 Task: Move the 'Development' folder into 'UI Design' and then delete the 'UI Design' folder.
Action: Mouse moved to (86, 272)
Screenshot: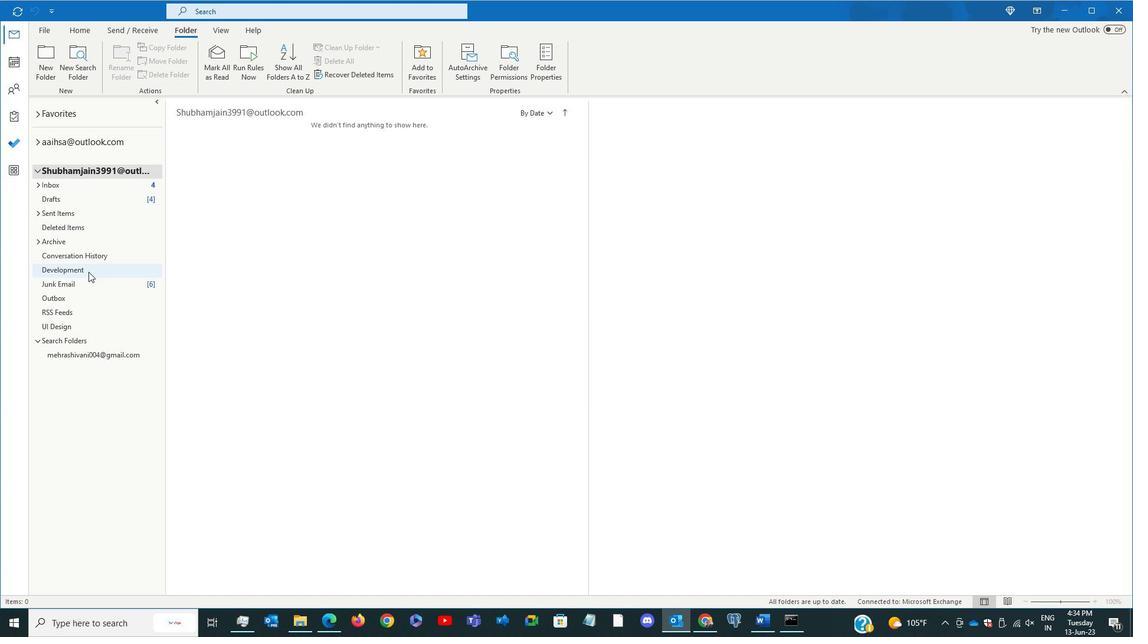 
Action: Mouse pressed right at (86, 272)
Screenshot: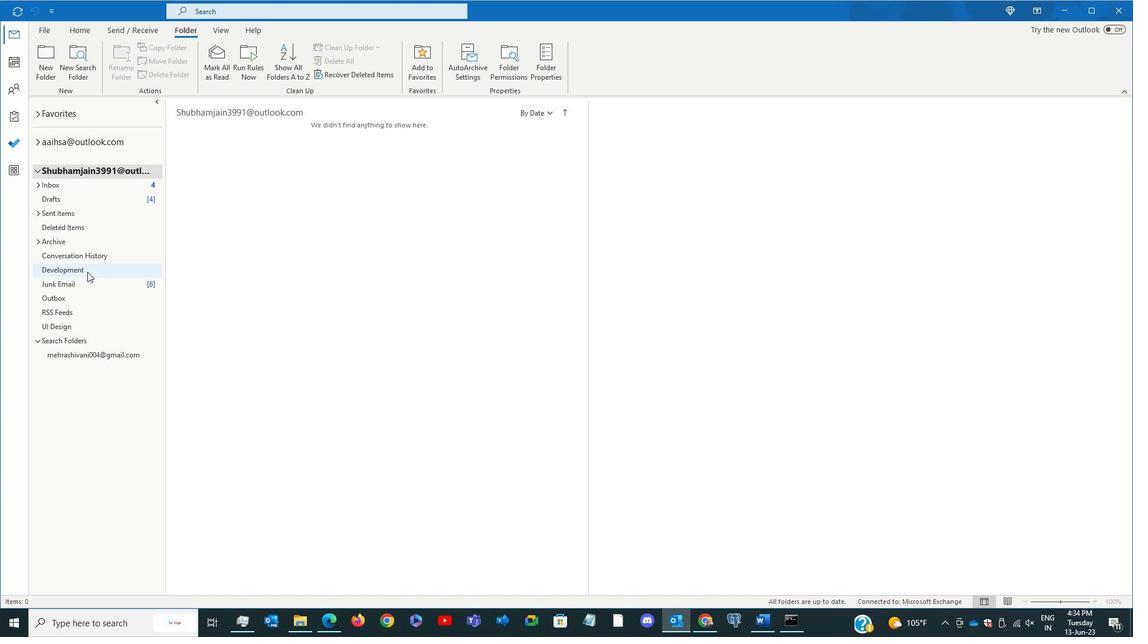 
Action: Mouse moved to (151, 348)
Screenshot: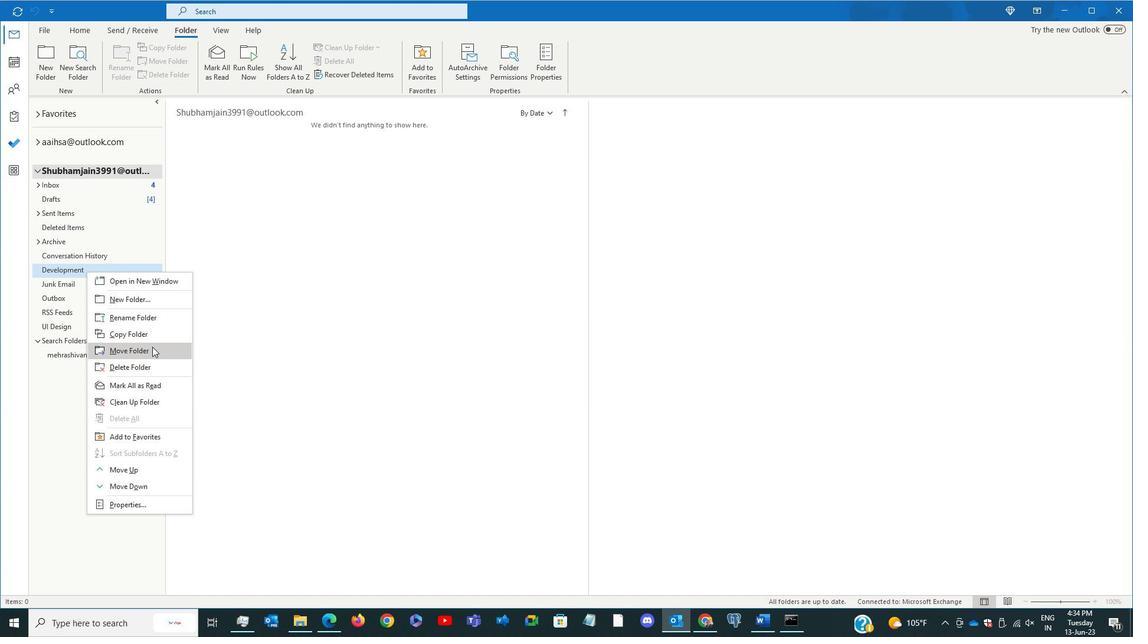 
Action: Mouse pressed left at (151, 348)
Screenshot: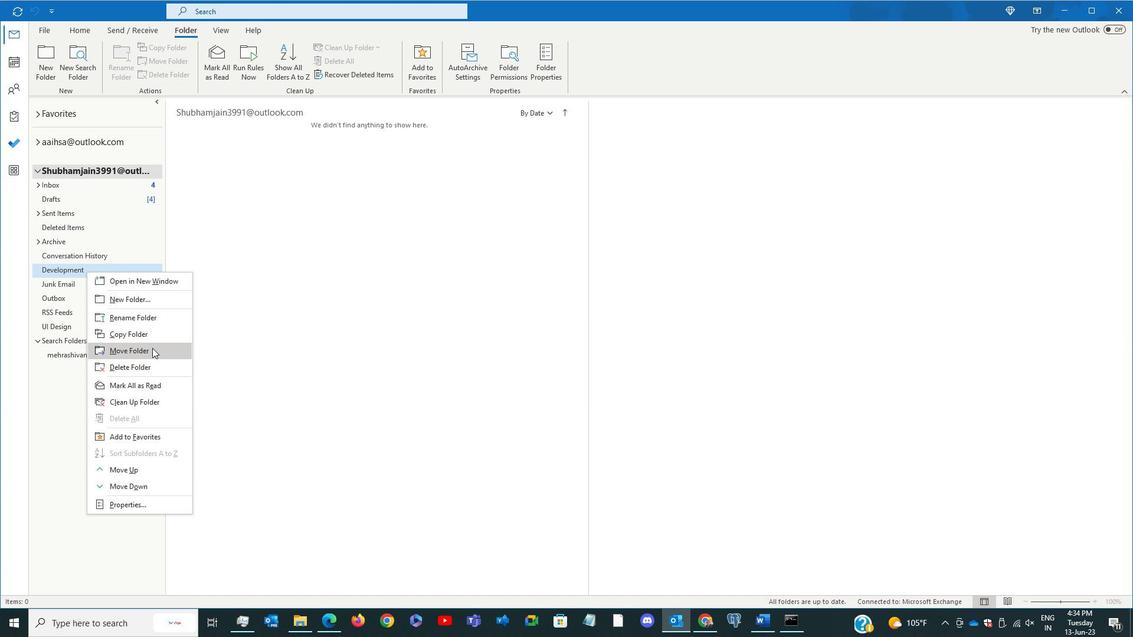 
Action: Mouse moved to (512, 262)
Screenshot: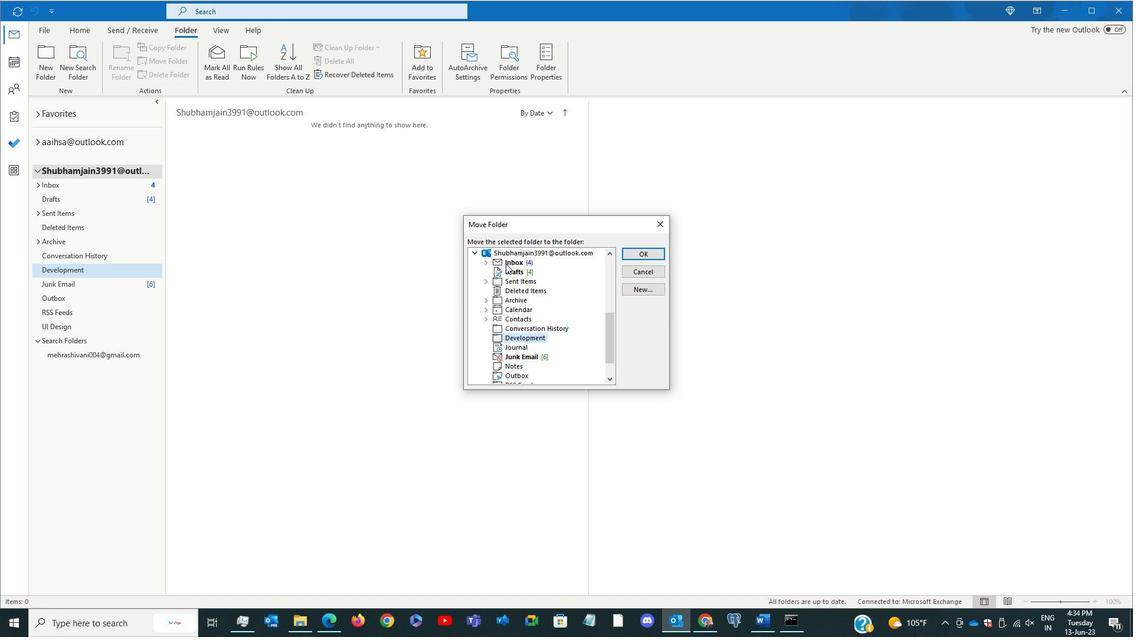 
Action: Mouse pressed left at (512, 262)
Screenshot: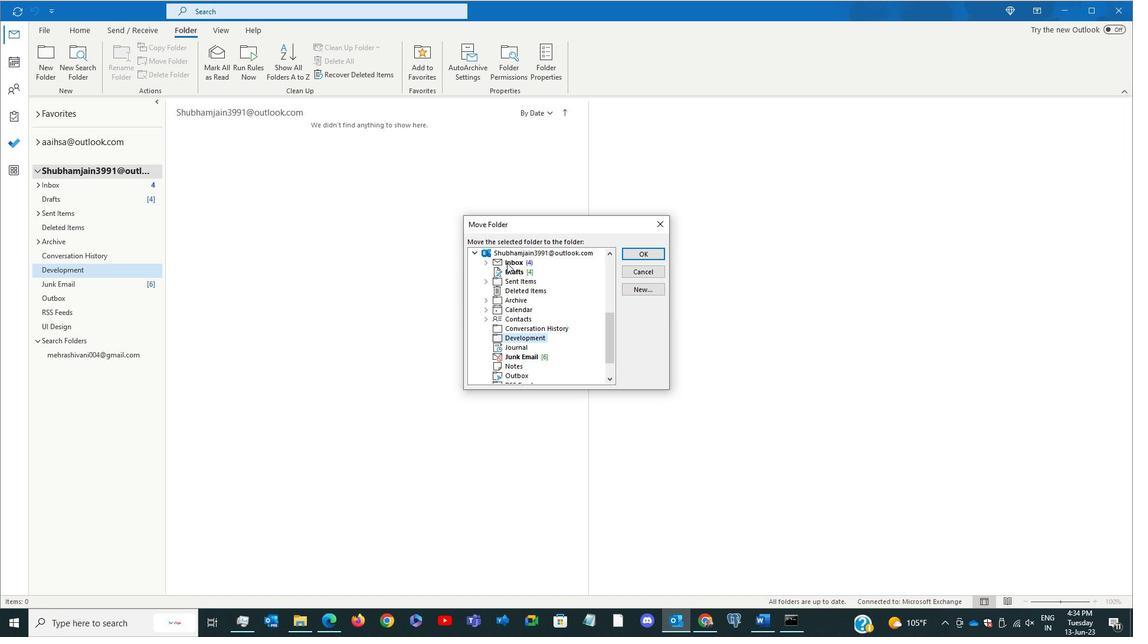 
Action: Mouse moved to (639, 254)
Screenshot: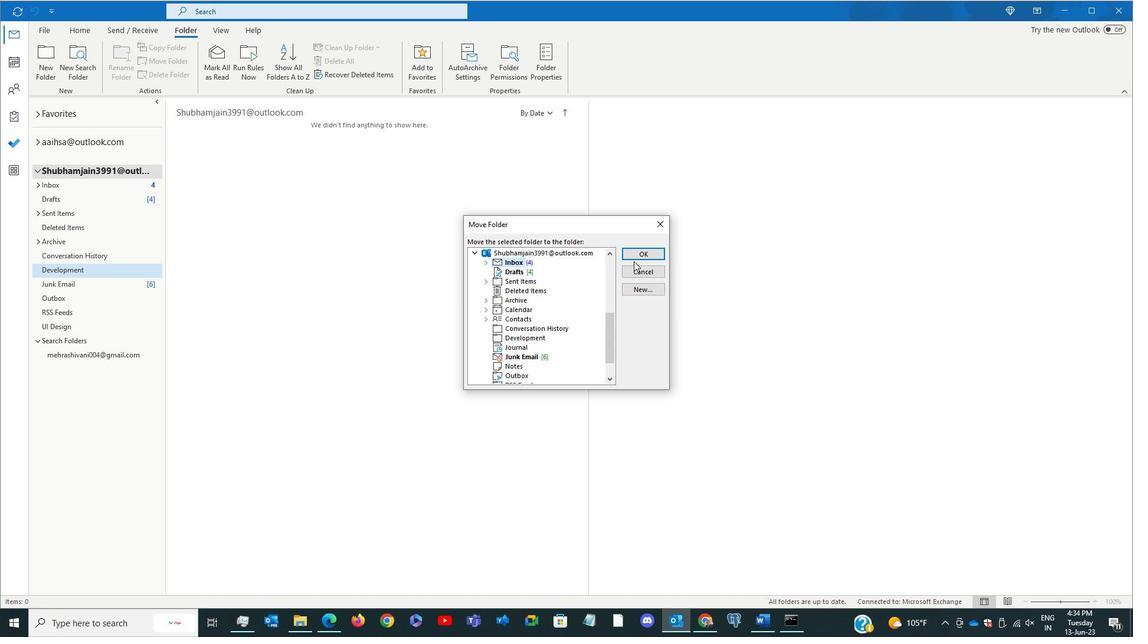 
Action: Mouse pressed left at (639, 254)
Screenshot: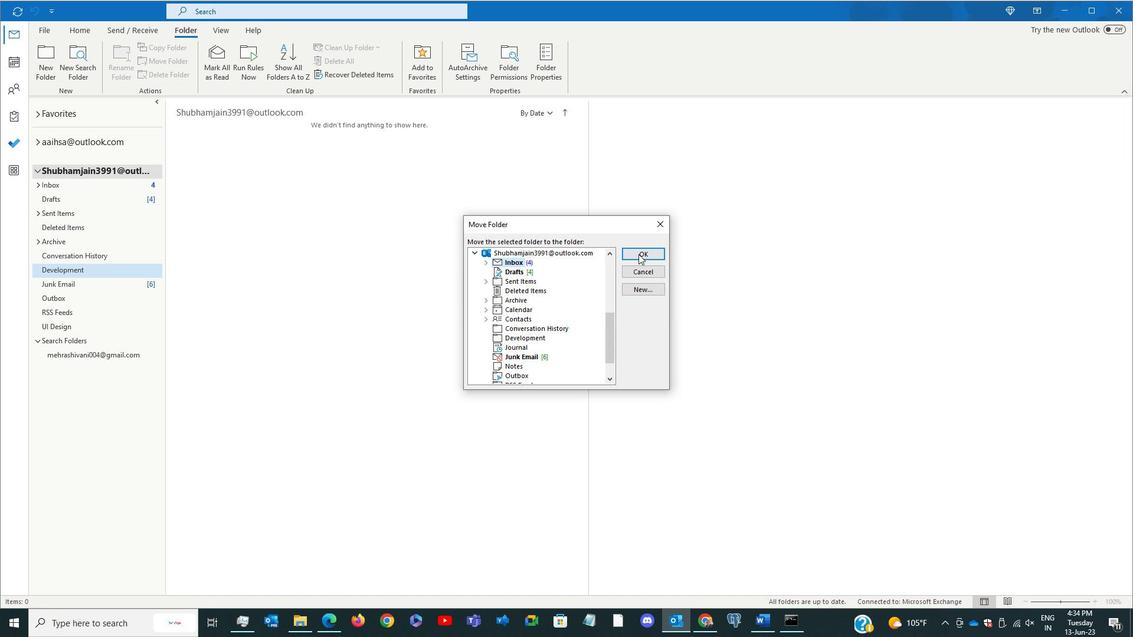 
Action: Mouse moved to (34, 242)
Screenshot: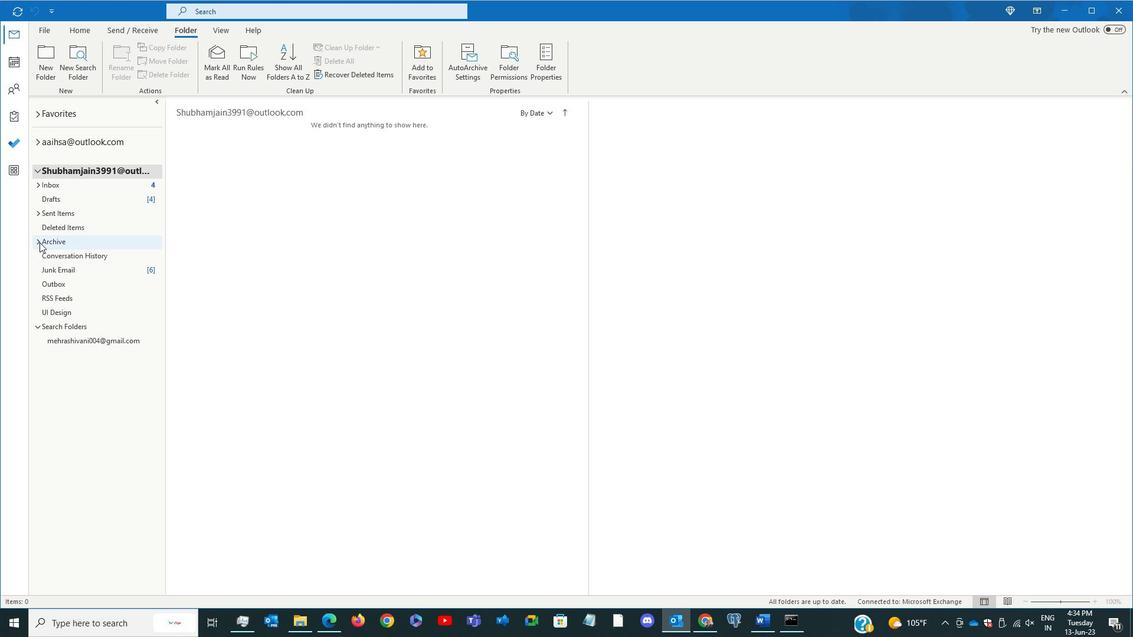 
Action: Mouse pressed left at (34, 242)
Screenshot: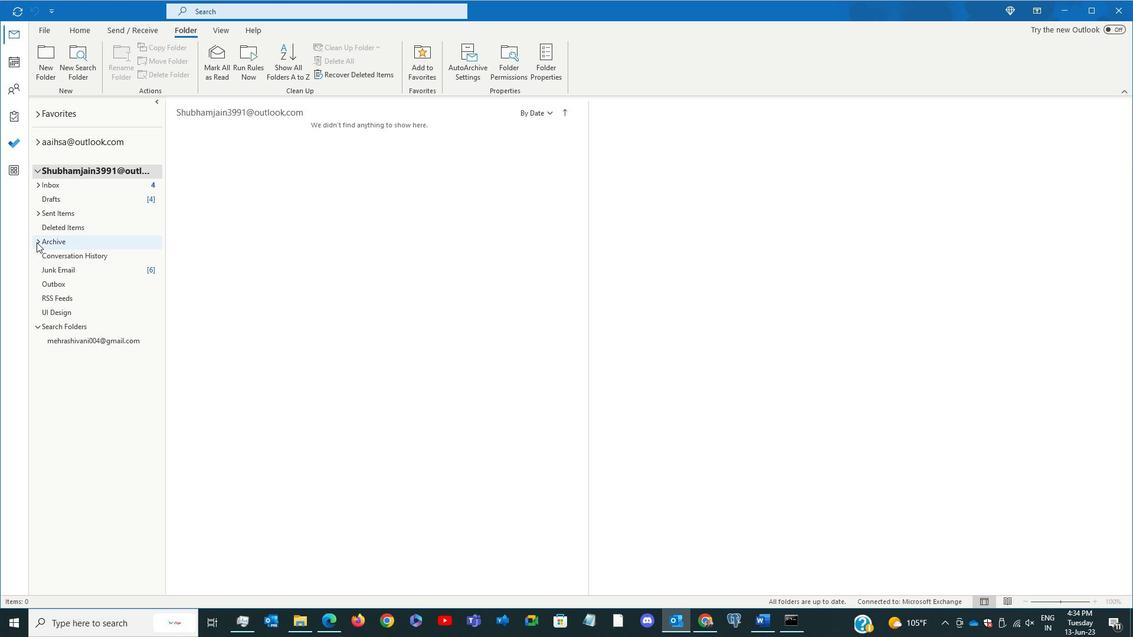 
Action: Mouse moved to (58, 254)
Screenshot: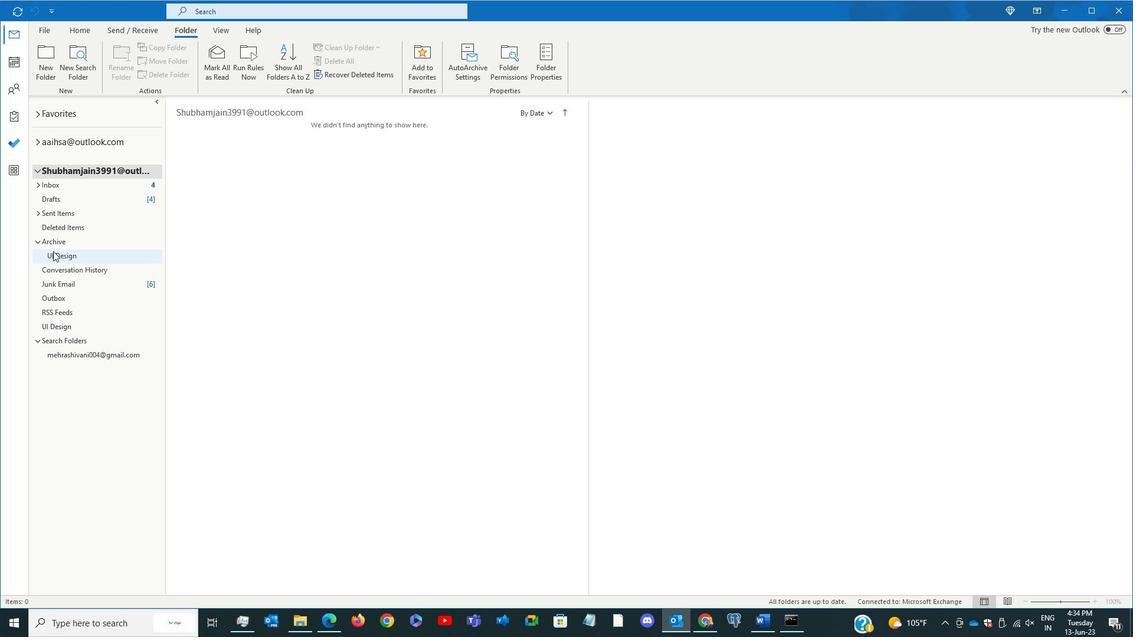 
Action: Mouse pressed right at (58, 254)
Screenshot: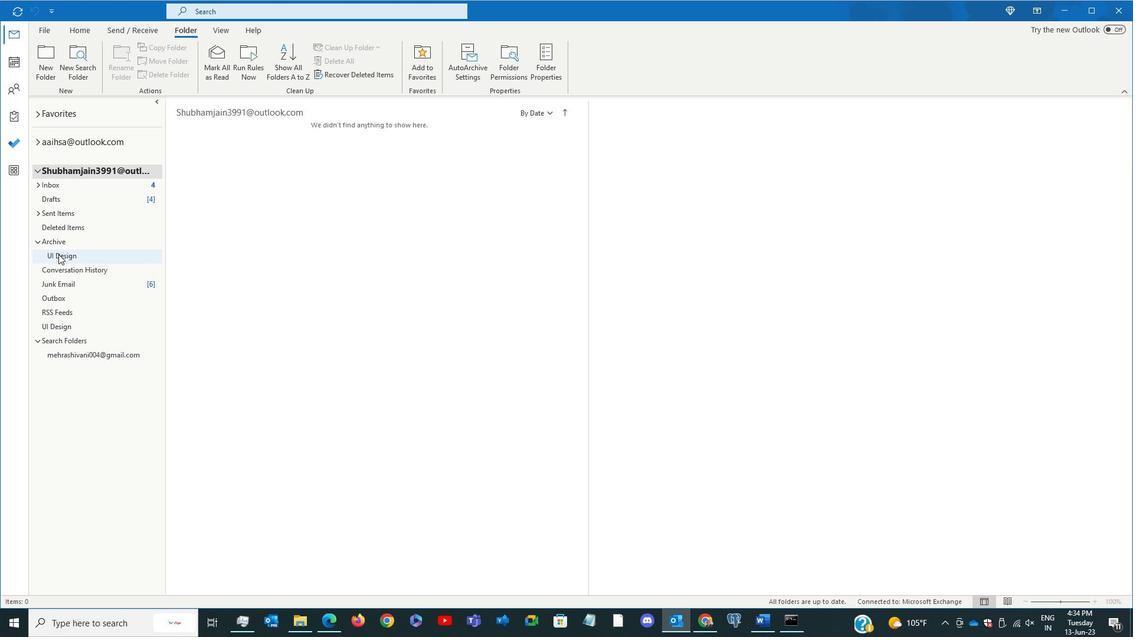 
Action: Mouse moved to (109, 346)
Screenshot: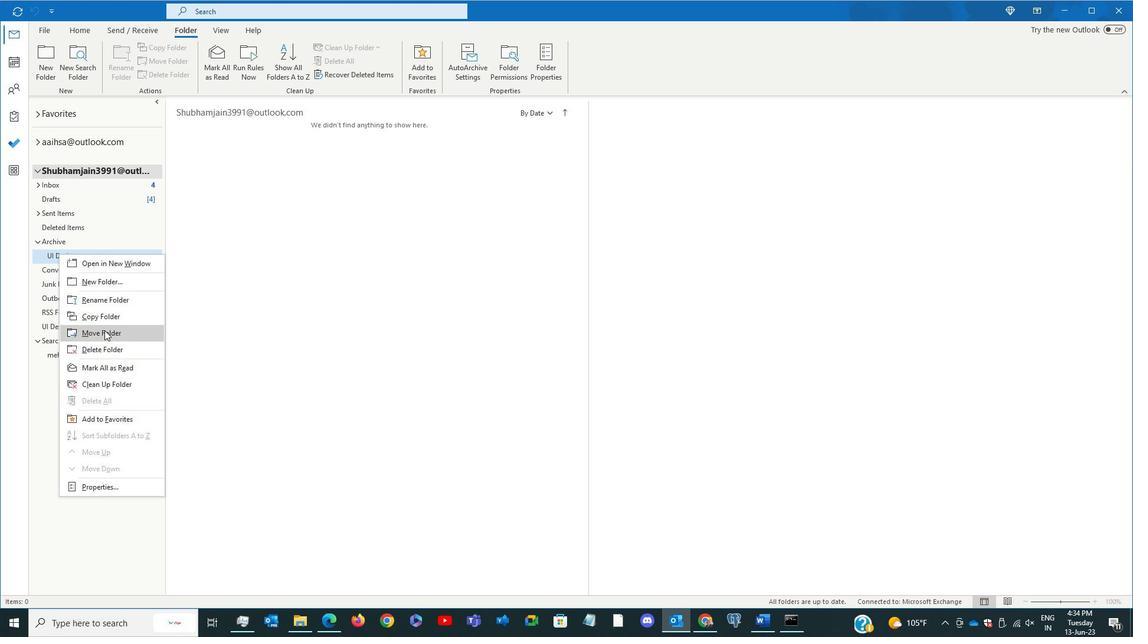 
Action: Mouse pressed left at (109, 346)
Screenshot: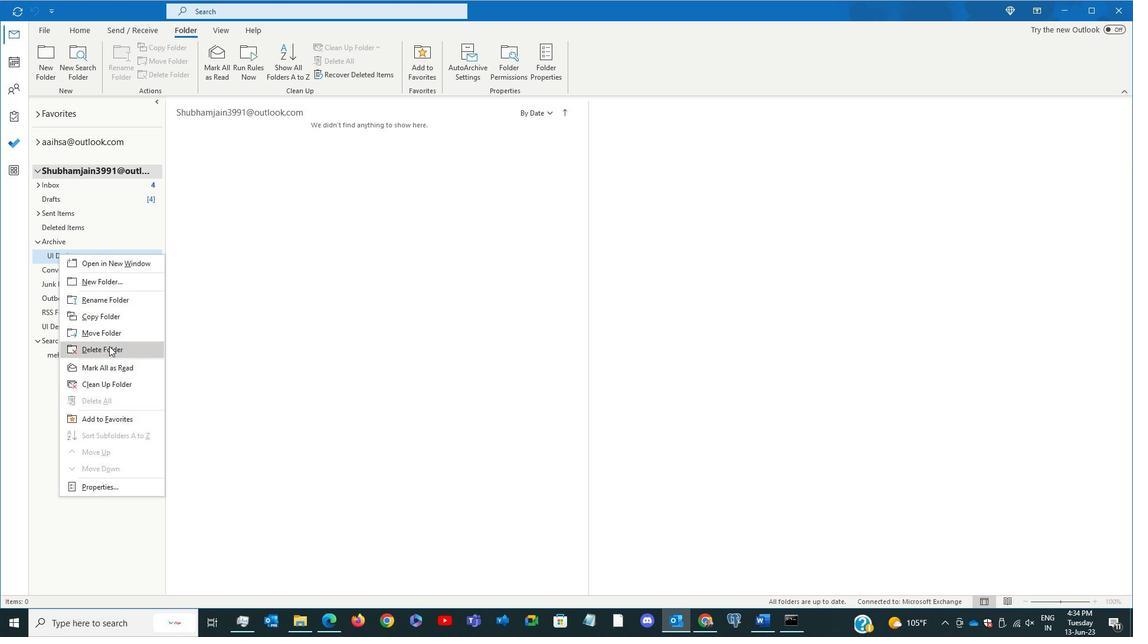 
Action: Mouse moved to (537, 337)
Screenshot: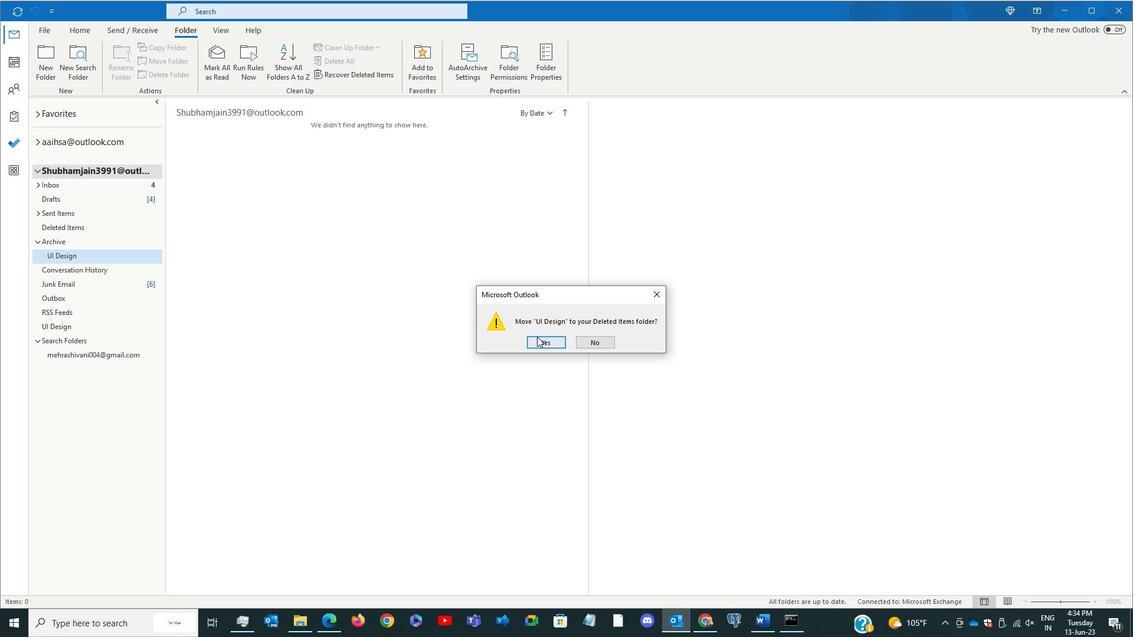 
Action: Mouse pressed left at (537, 337)
Screenshot: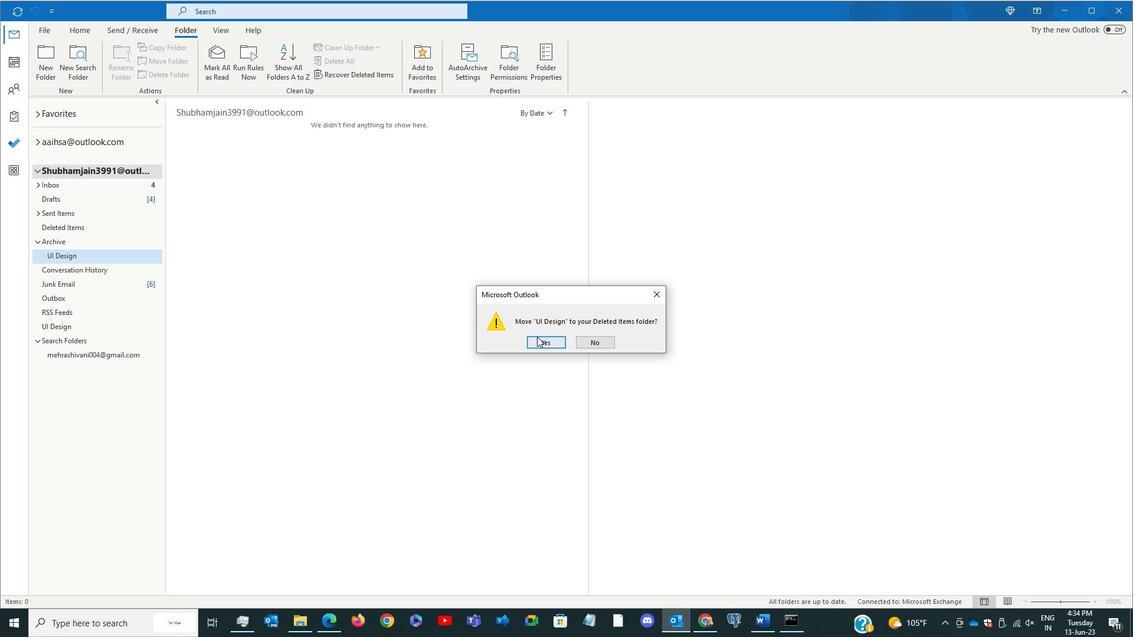 
